 Task: Set the Billing contact to 'does not match regex' while find customer
Action: Mouse moved to (177, 21)
Screenshot: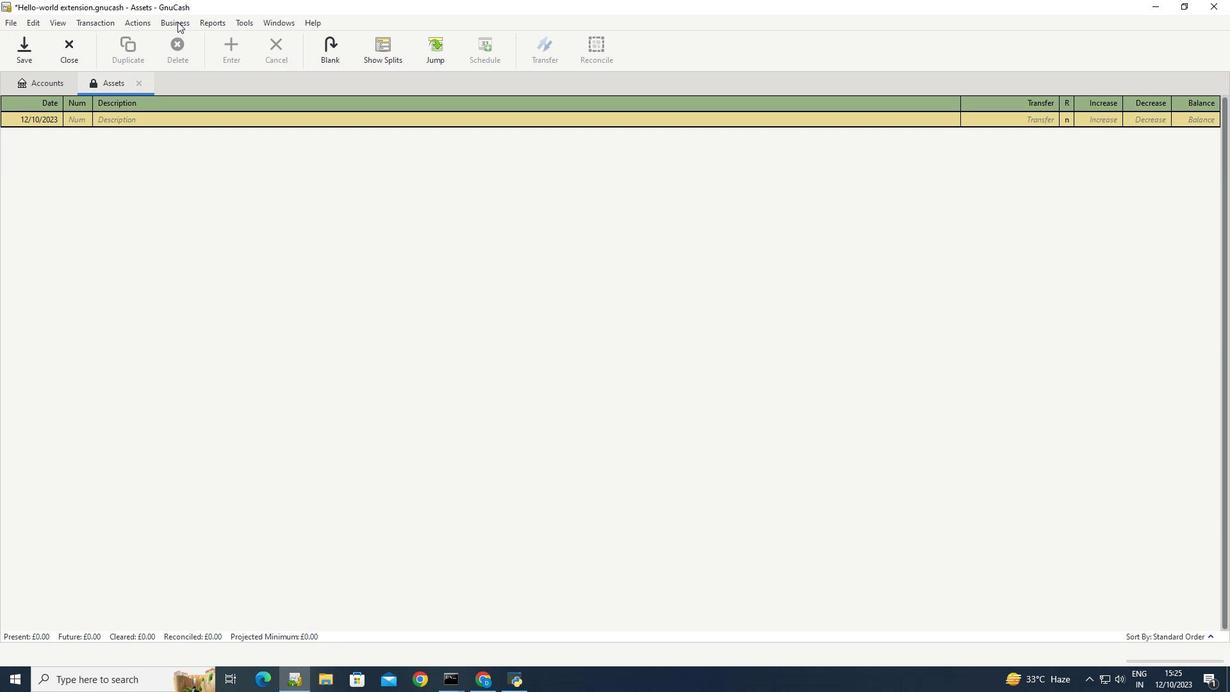 
Action: Mouse pressed left at (177, 21)
Screenshot: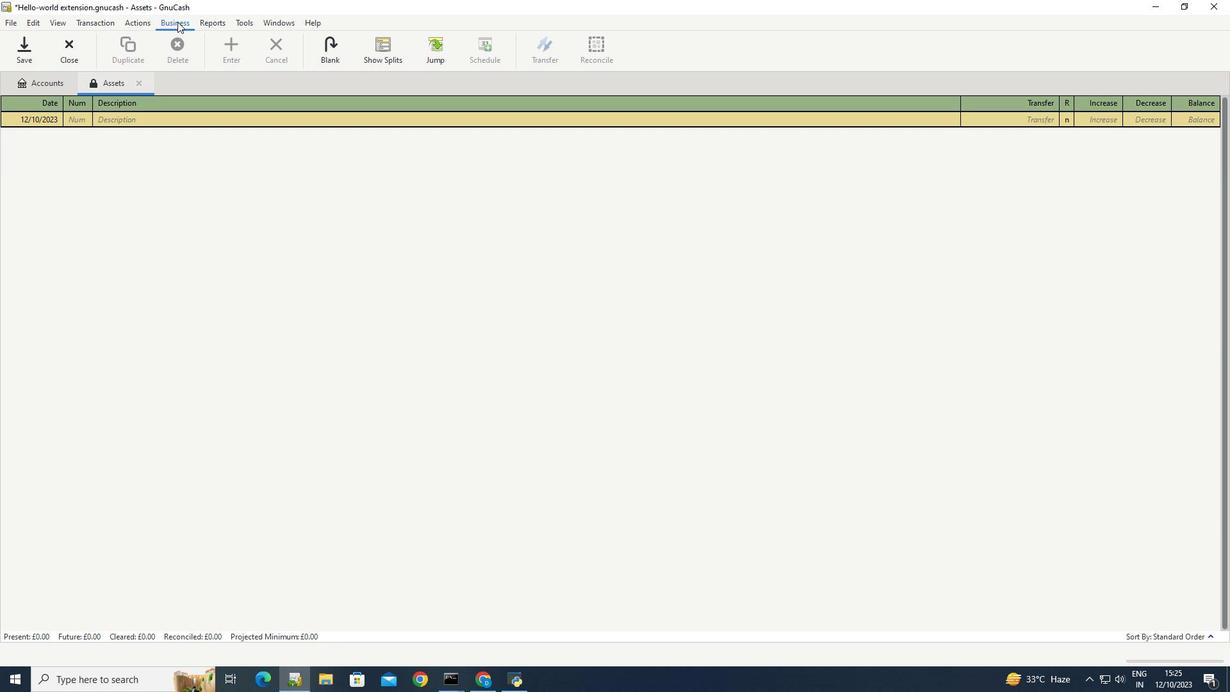 
Action: Mouse moved to (315, 71)
Screenshot: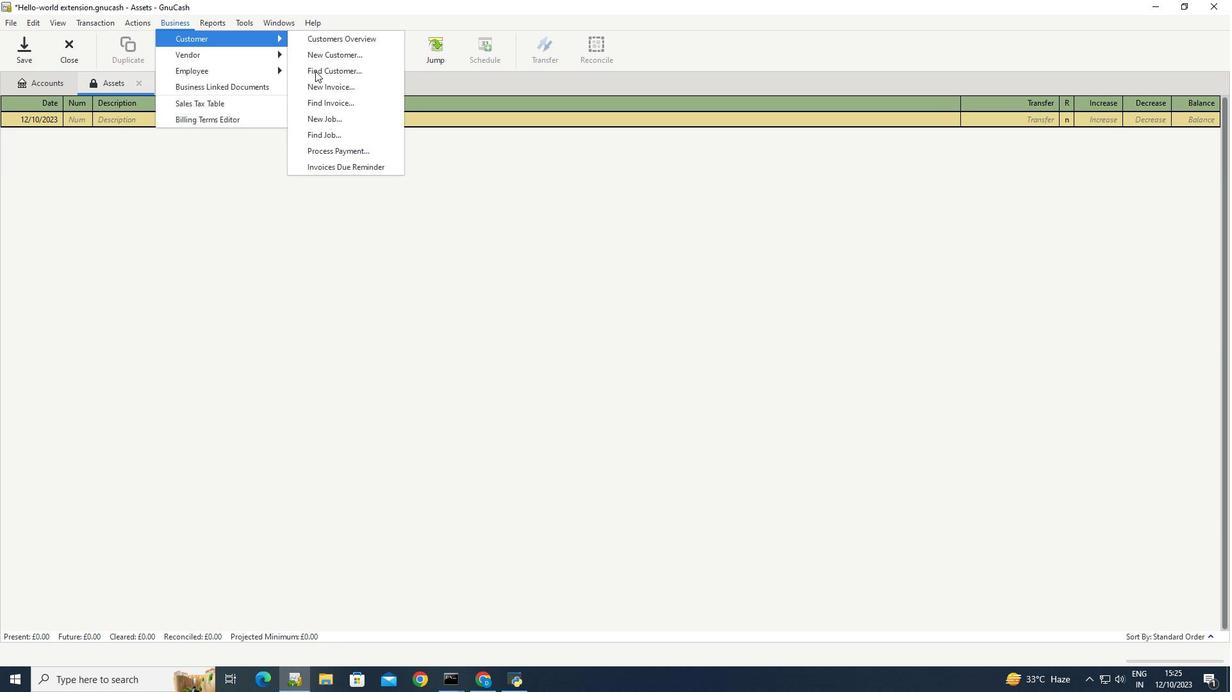 
Action: Mouse pressed left at (315, 71)
Screenshot: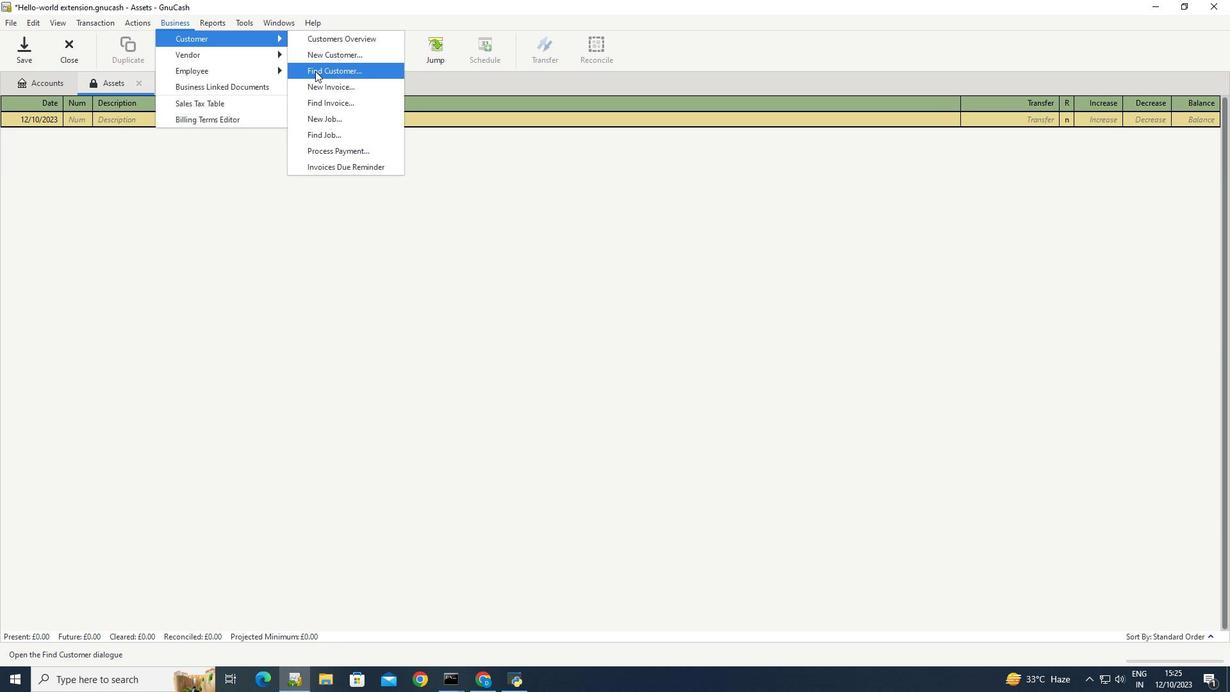 
Action: Mouse moved to (480, 299)
Screenshot: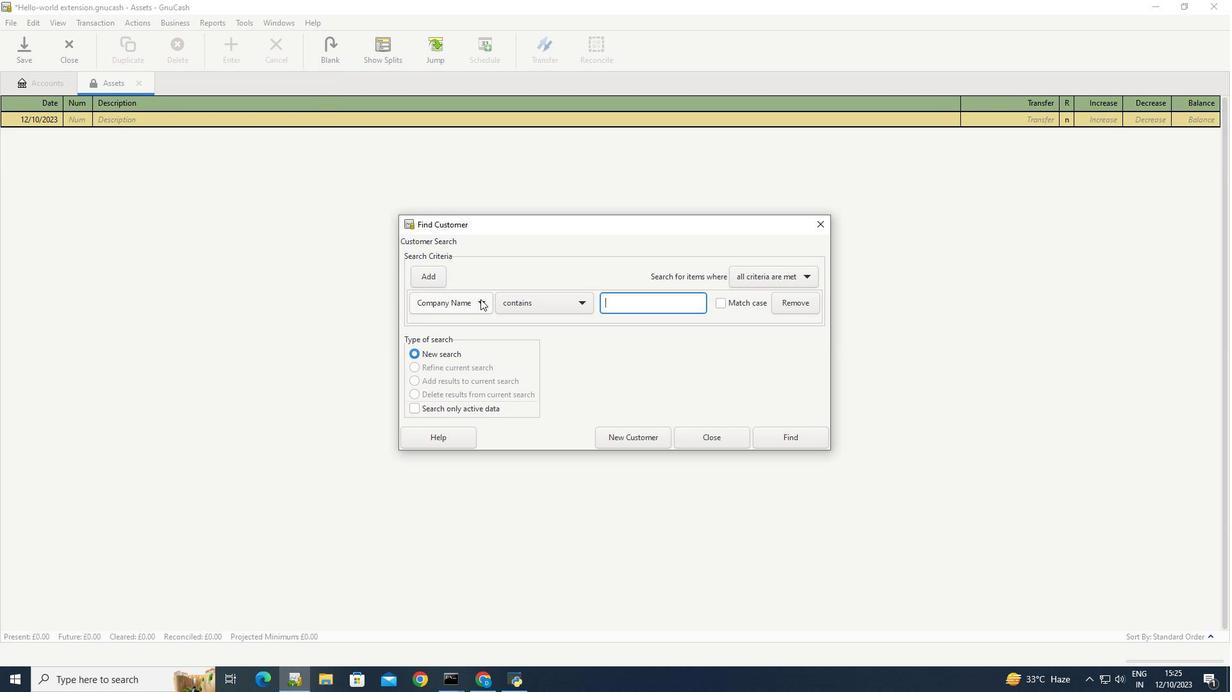
Action: Mouse pressed left at (480, 299)
Screenshot: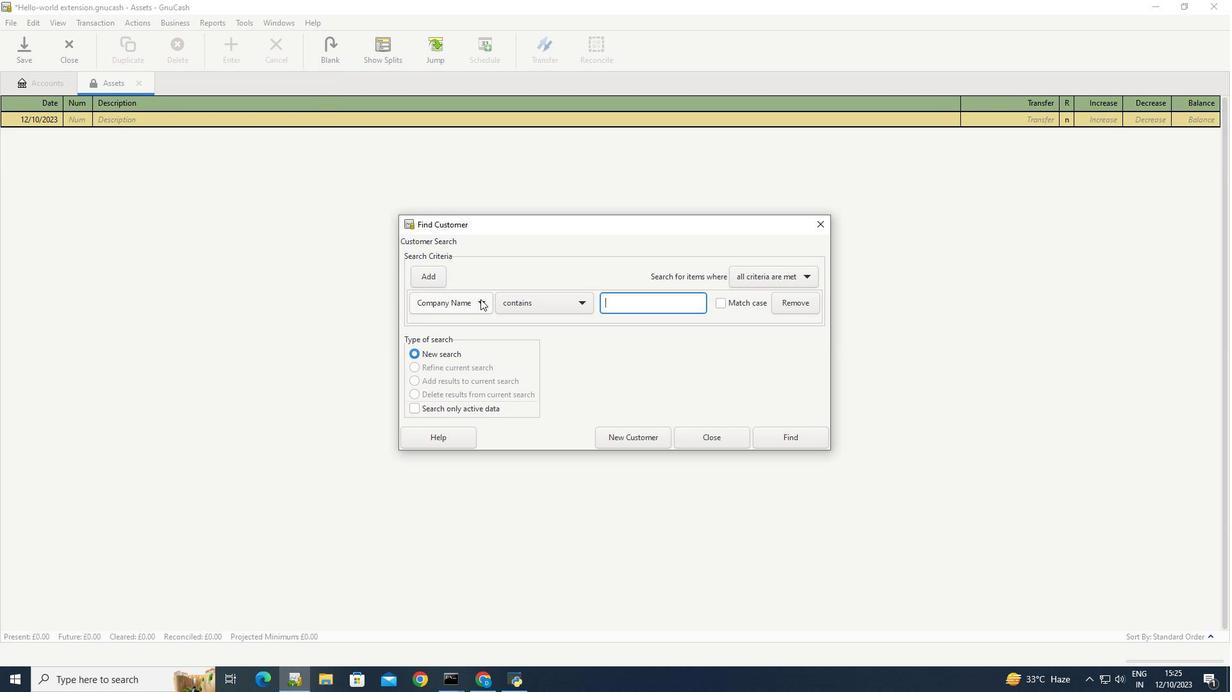 
Action: Mouse moved to (459, 344)
Screenshot: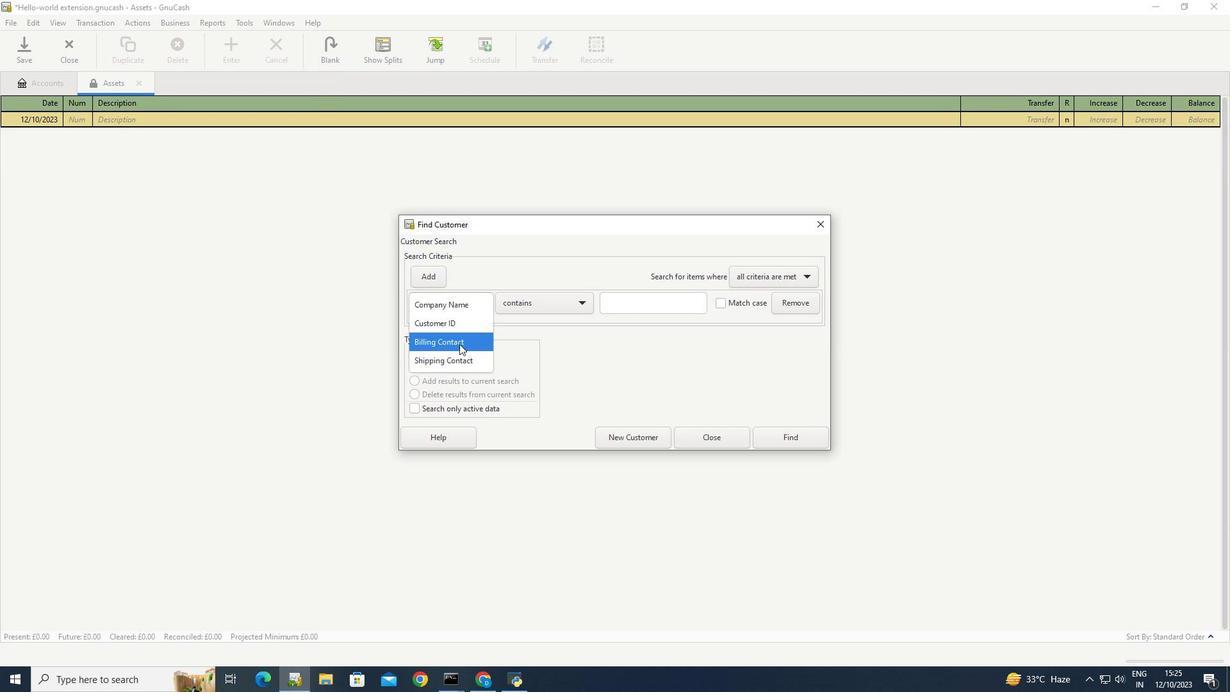 
Action: Mouse pressed left at (459, 344)
Screenshot: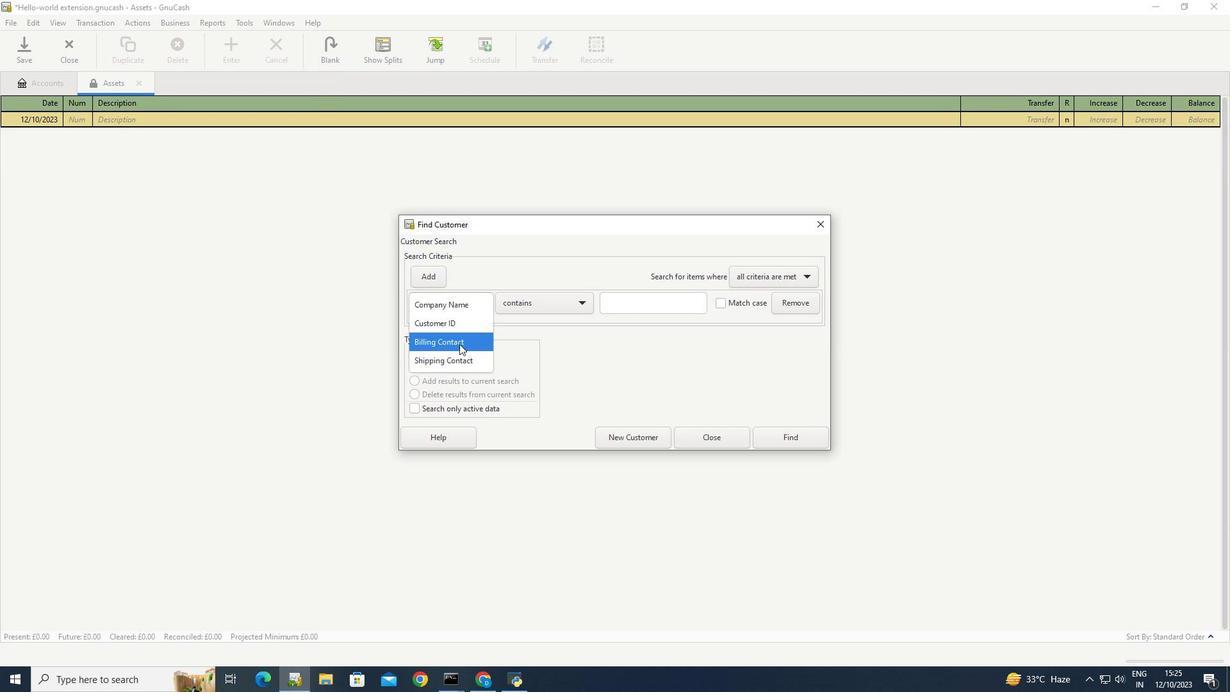 
Action: Mouse moved to (585, 301)
Screenshot: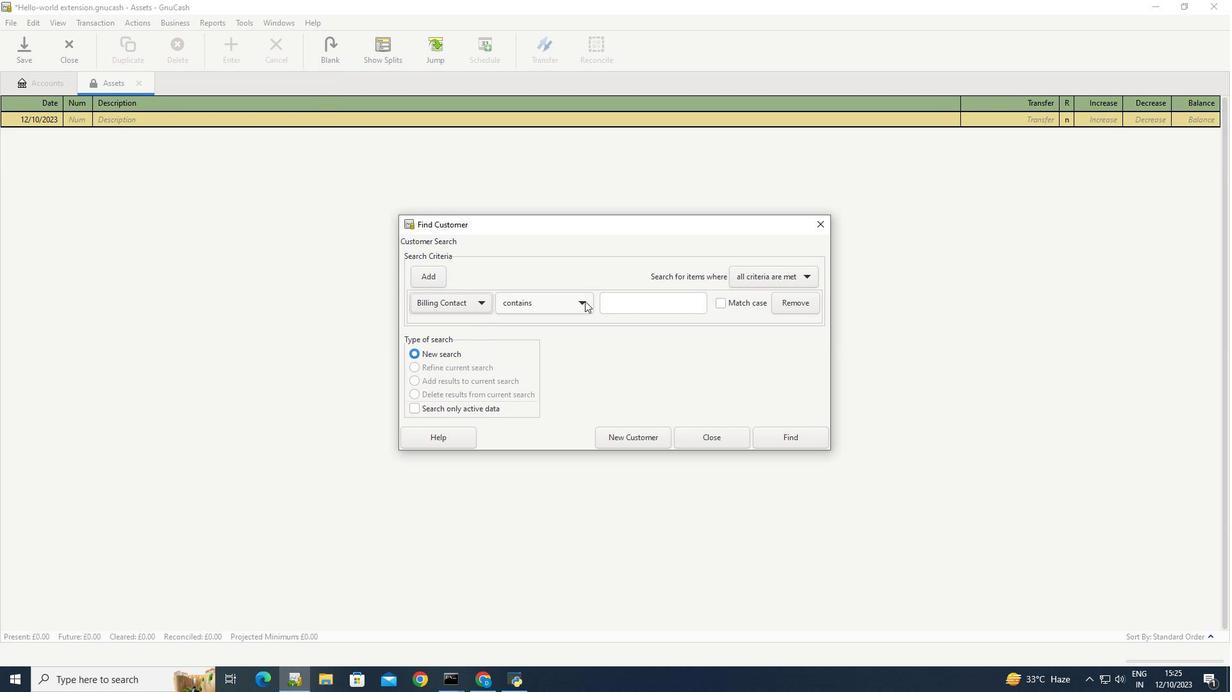 
Action: Mouse pressed left at (585, 301)
Screenshot: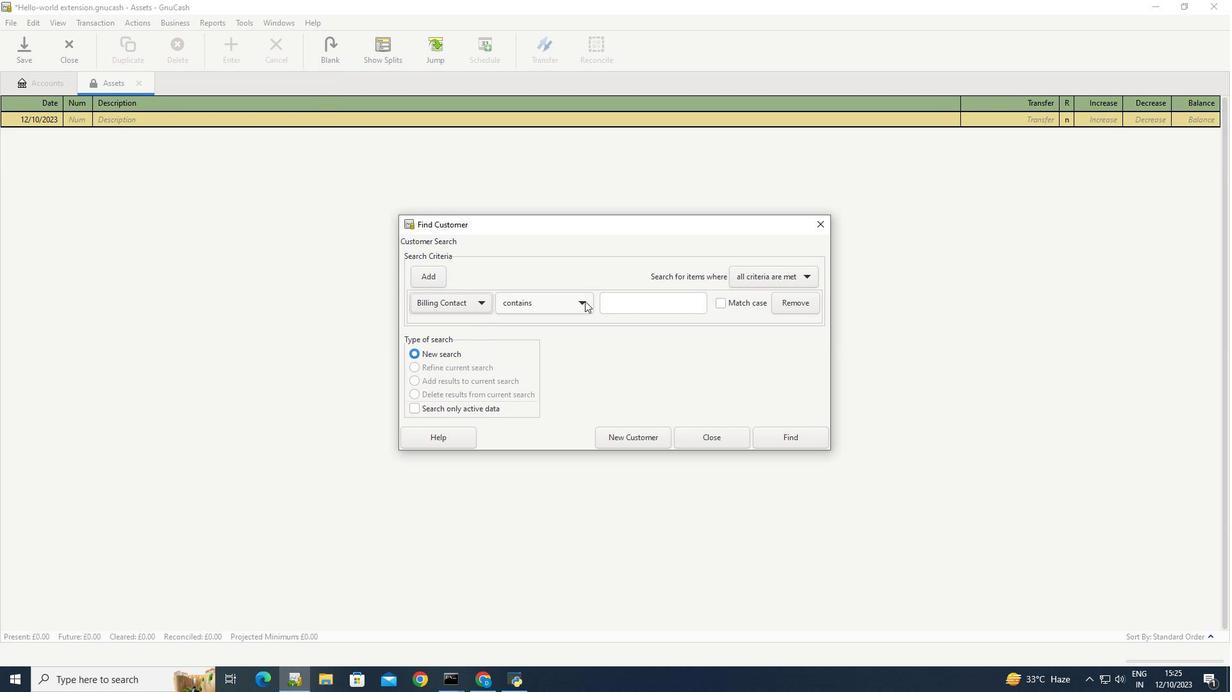
Action: Mouse moved to (539, 357)
Screenshot: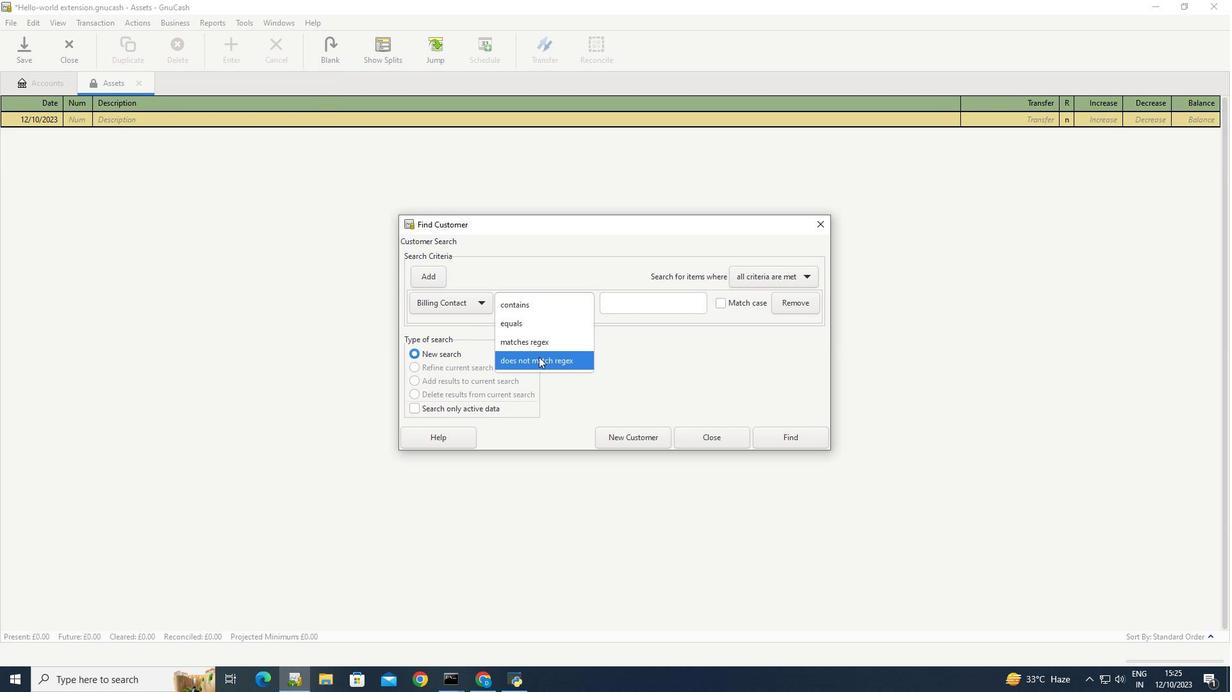 
Action: Mouse pressed left at (539, 357)
Screenshot: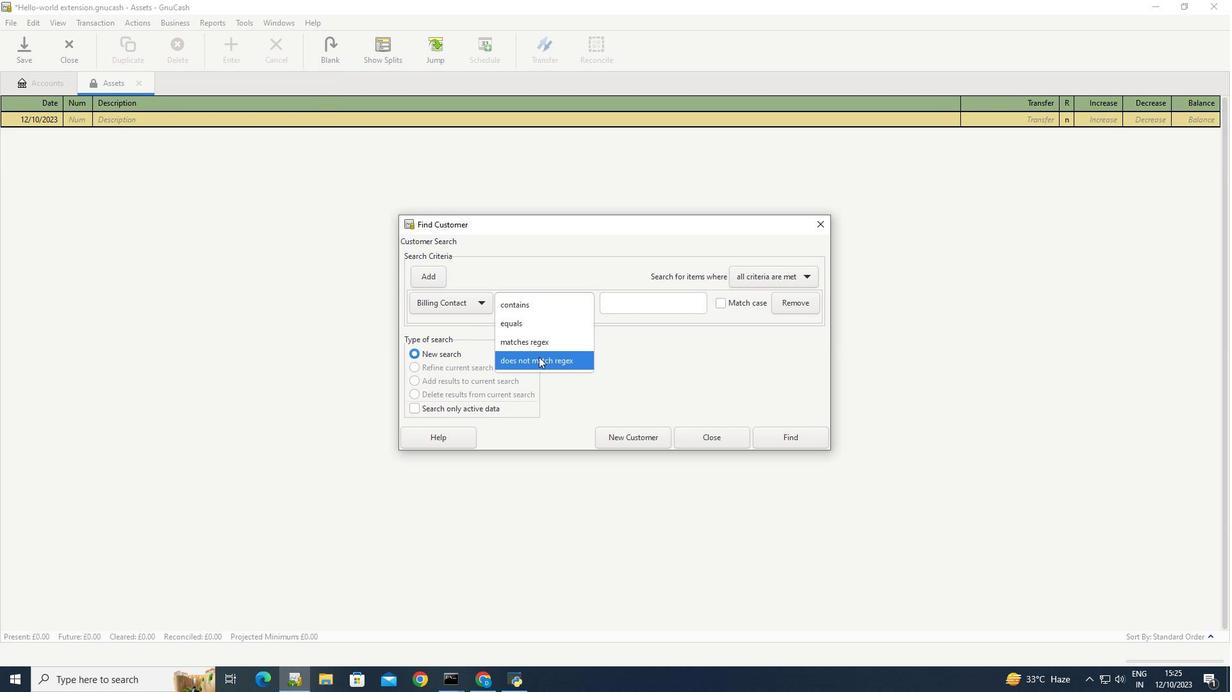 
Action: Mouse moved to (613, 354)
Screenshot: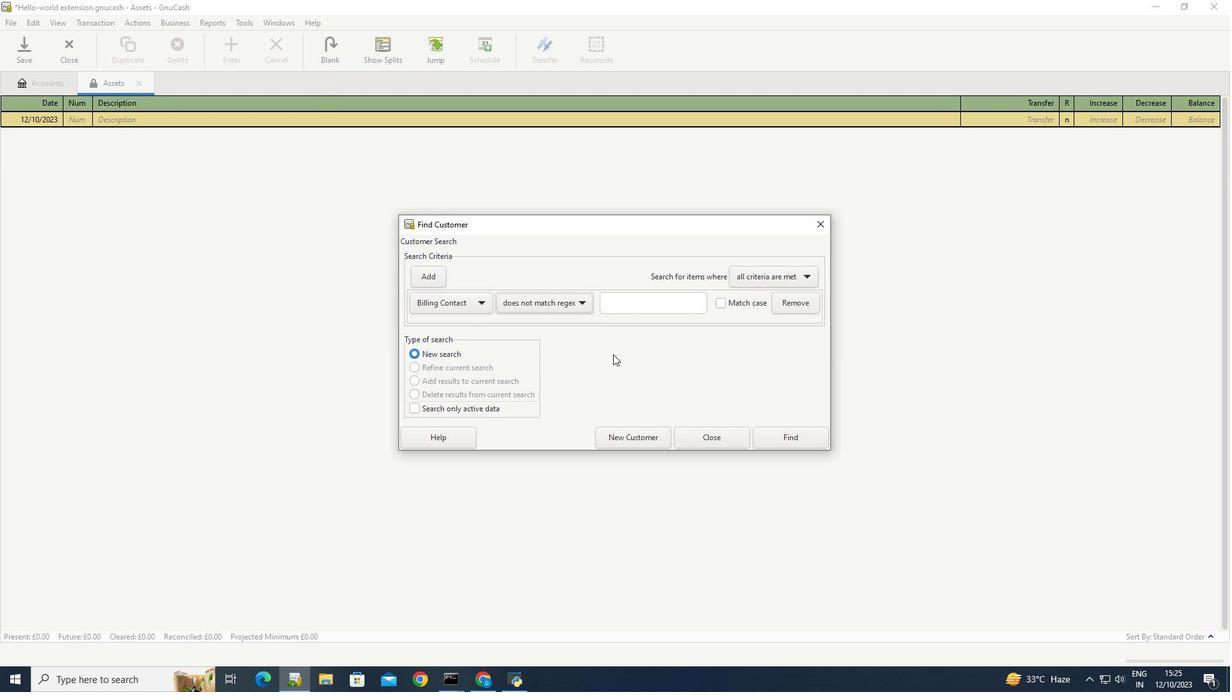 
Action: Mouse pressed left at (613, 354)
Screenshot: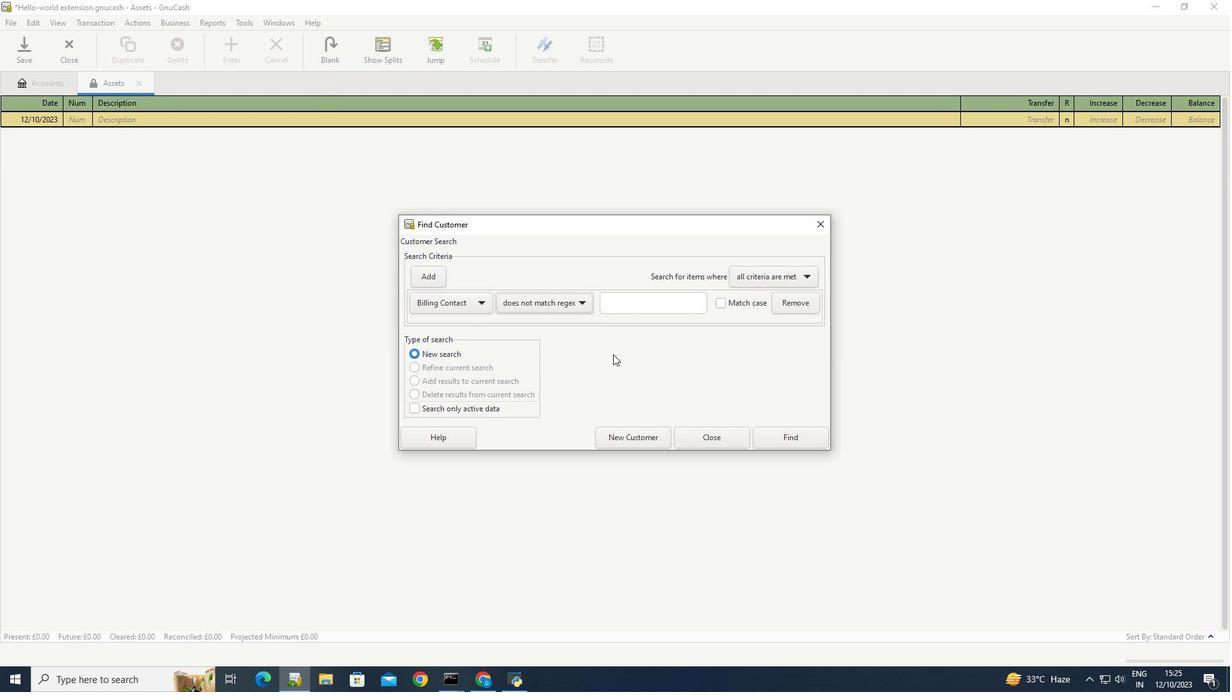 
